 Task: Add Aura Cacia Discover Relaxation Essential Oil Kit to the cart.
Action: Mouse moved to (702, 252)
Screenshot: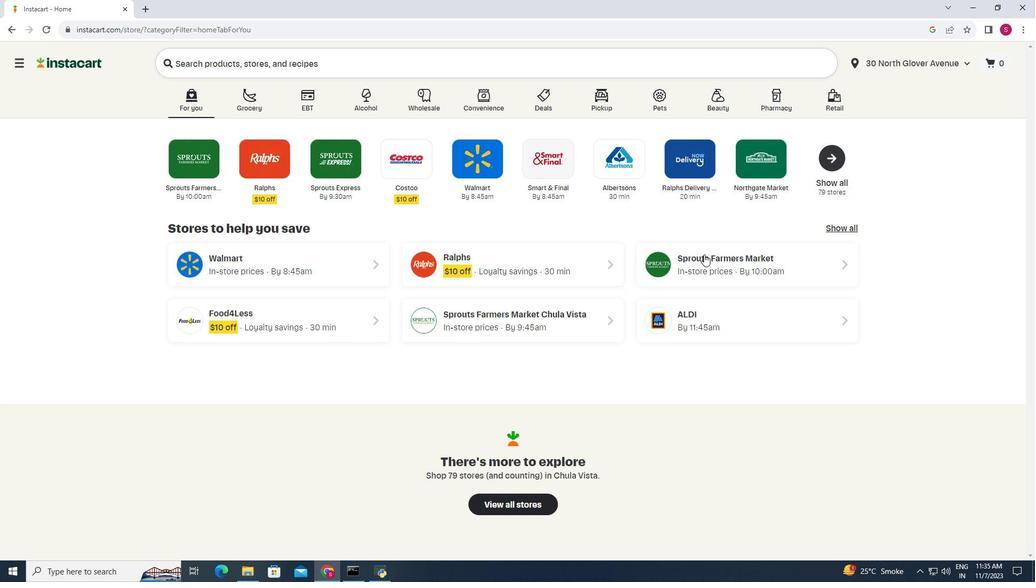 
Action: Mouse pressed left at (702, 252)
Screenshot: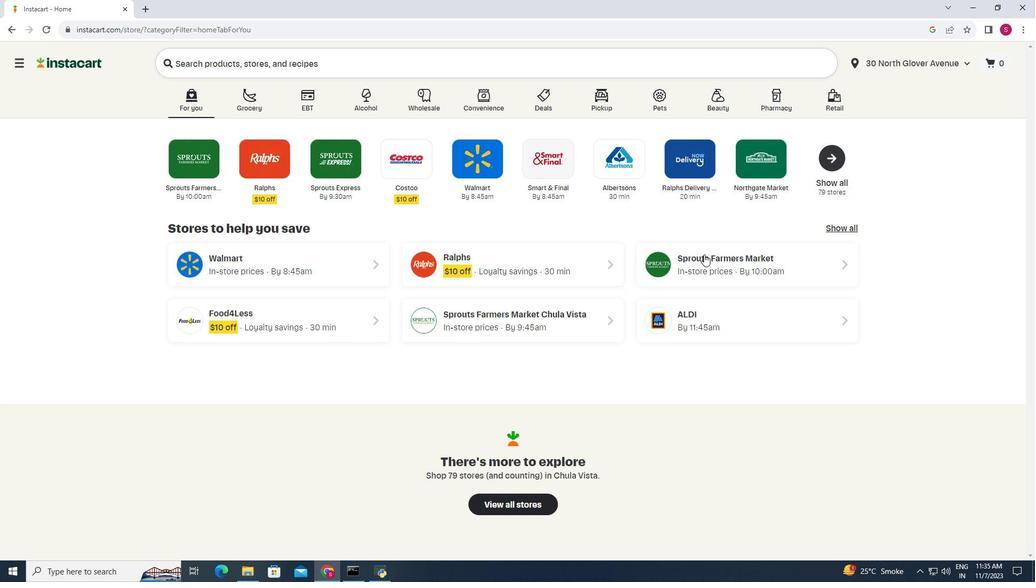 
Action: Mouse moved to (28, 374)
Screenshot: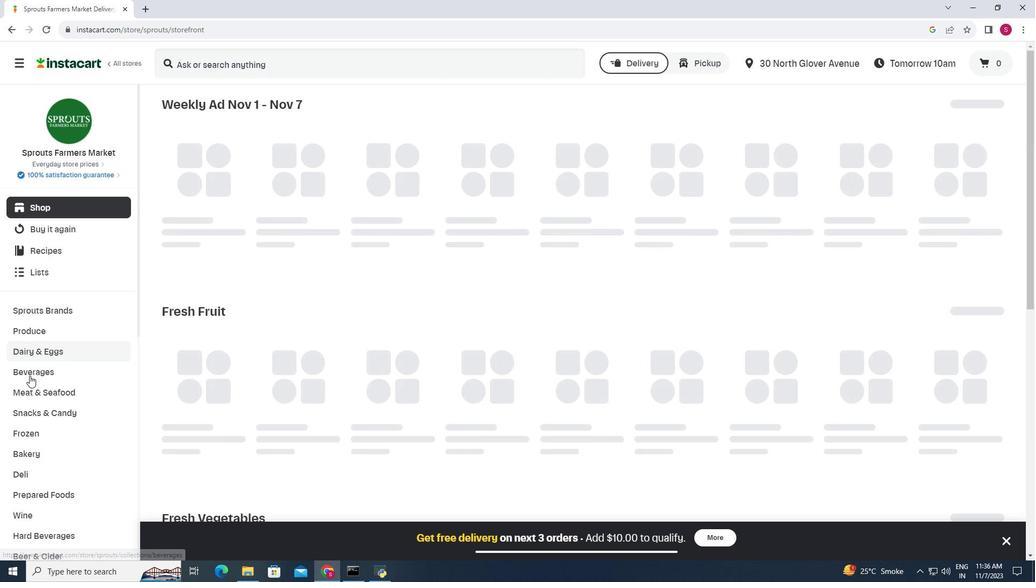 
Action: Mouse scrolled (28, 373) with delta (0, 0)
Screenshot: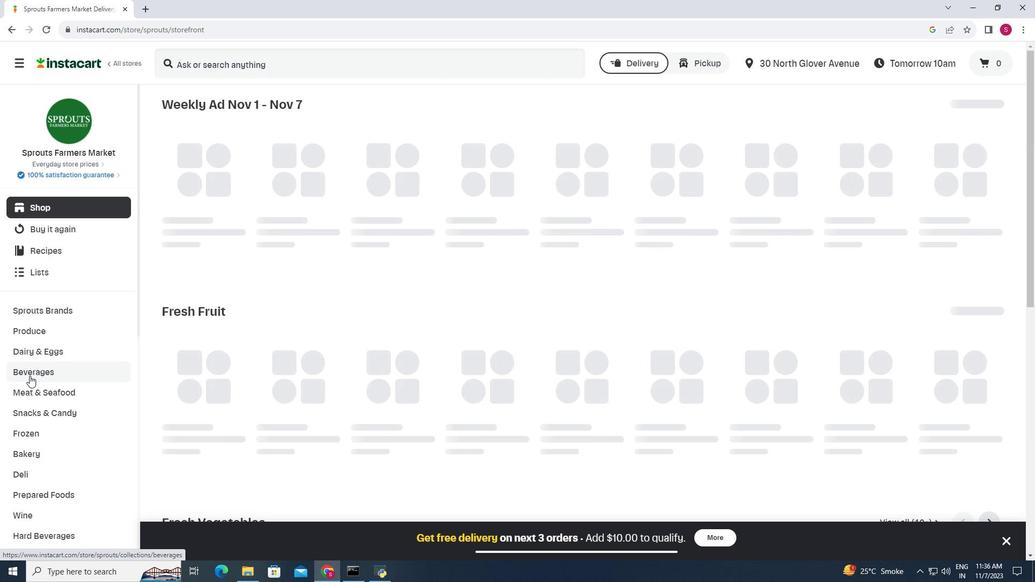 
Action: Mouse moved to (28, 373)
Screenshot: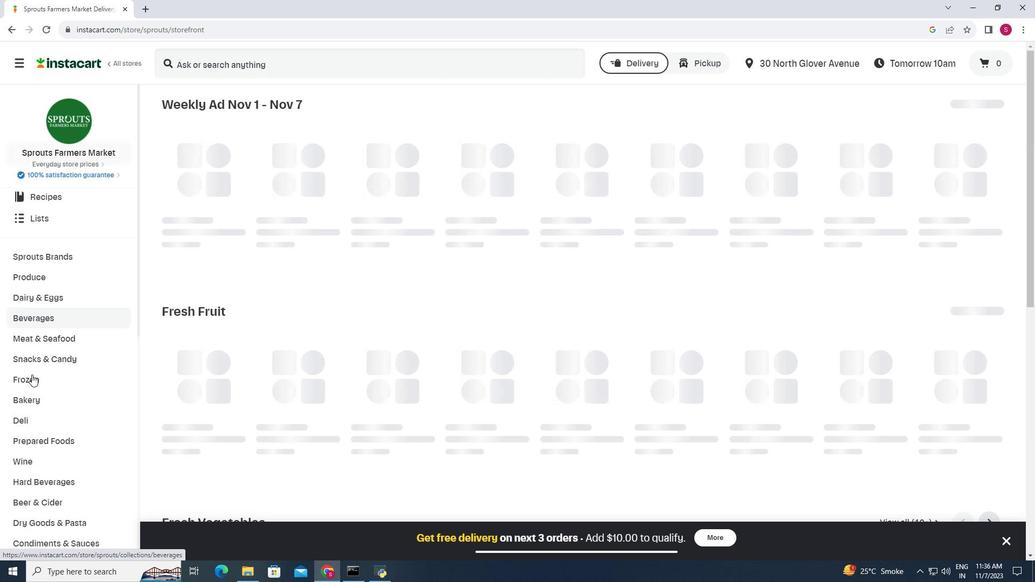 
Action: Mouse scrolled (28, 373) with delta (0, 0)
Screenshot: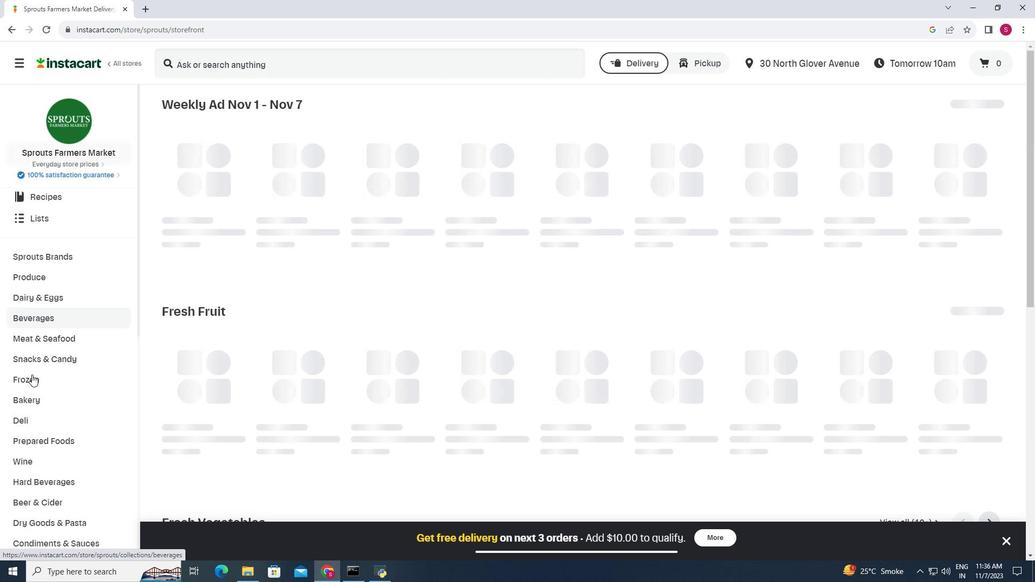 
Action: Mouse moved to (32, 373)
Screenshot: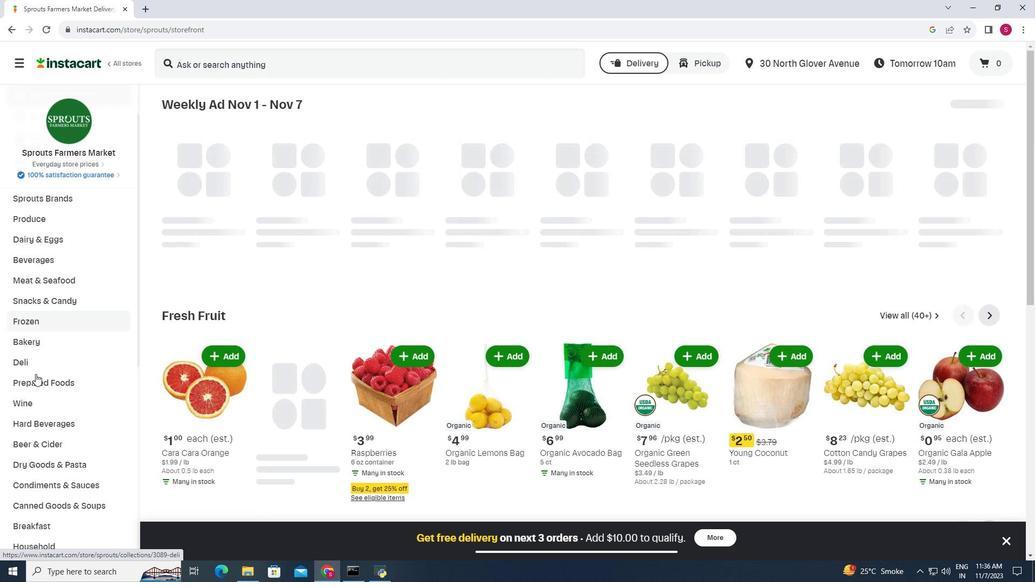 
Action: Mouse scrolled (32, 372) with delta (0, 0)
Screenshot: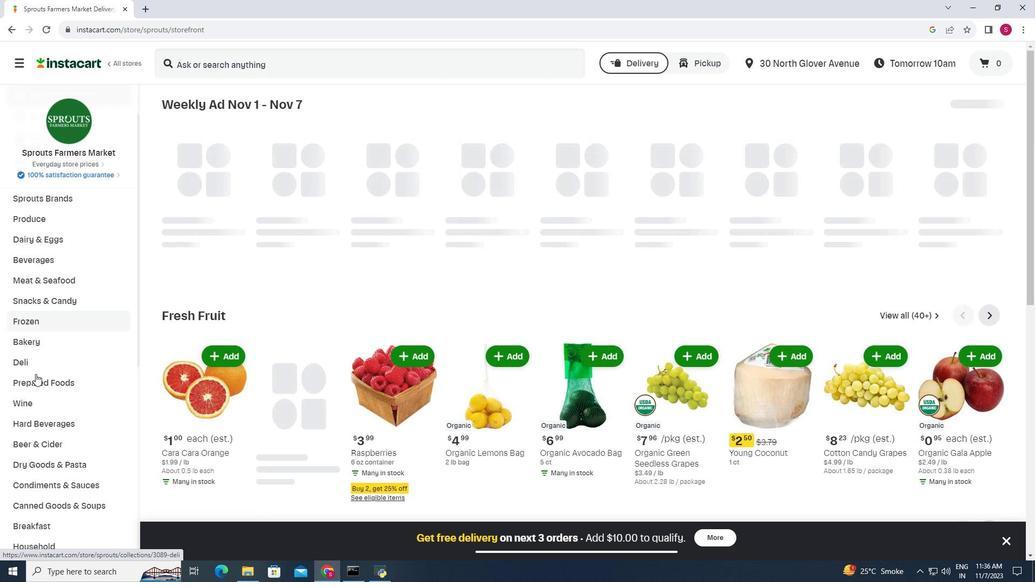 
Action: Mouse moved to (33, 372)
Screenshot: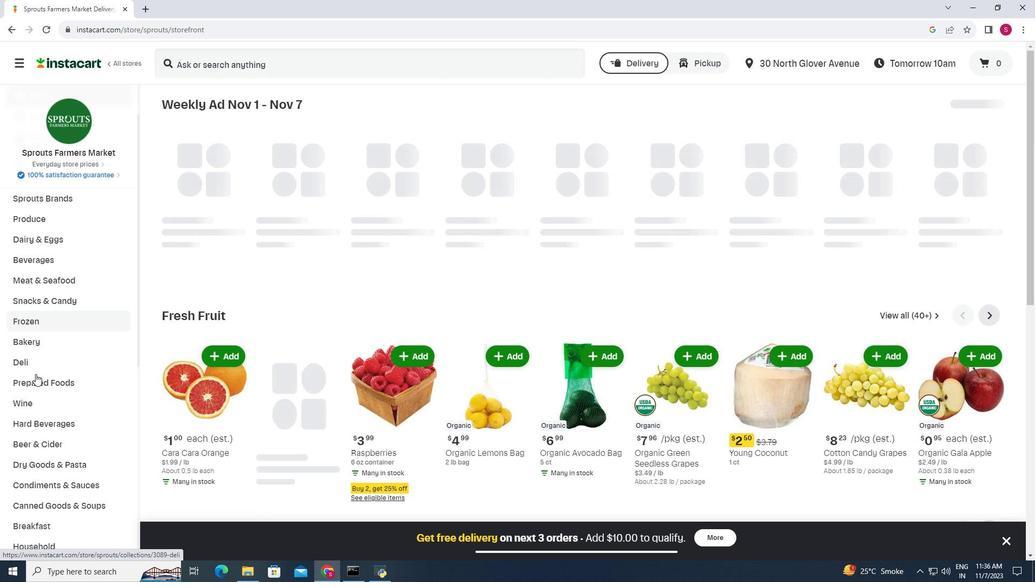 
Action: Mouse scrolled (33, 371) with delta (0, 0)
Screenshot: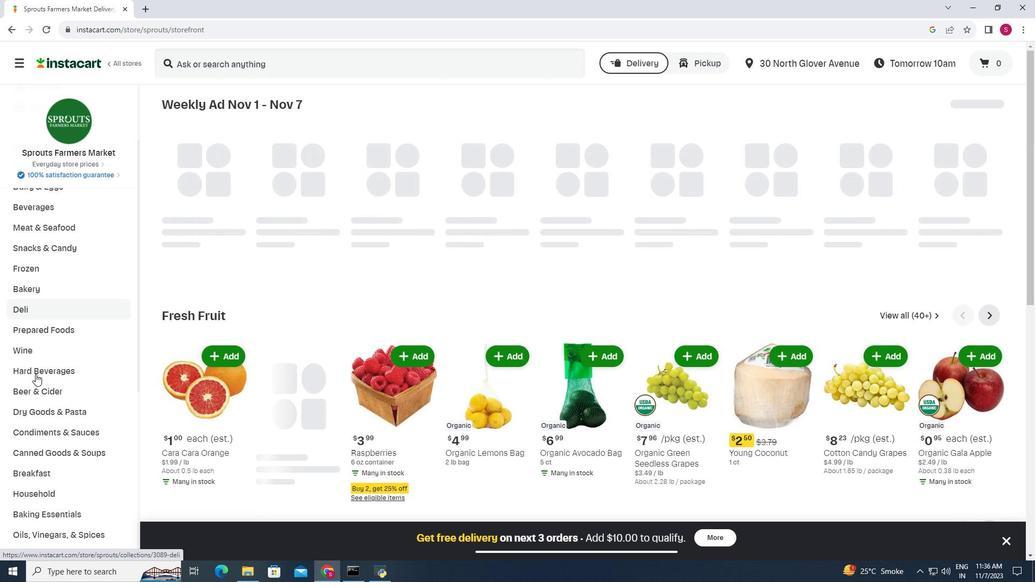 
Action: Mouse scrolled (33, 371) with delta (0, 0)
Screenshot: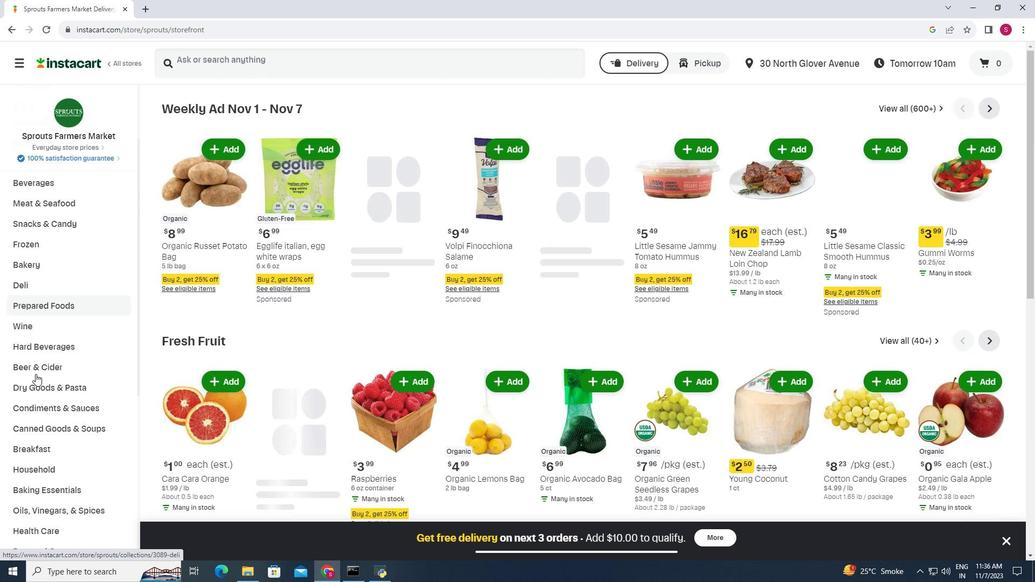 
Action: Mouse moved to (40, 389)
Screenshot: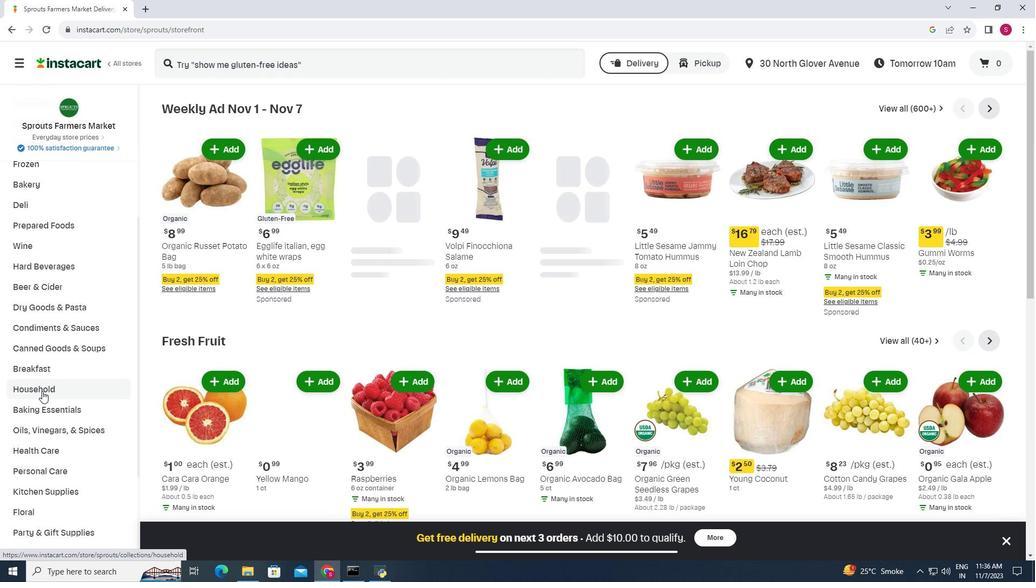 
Action: Mouse pressed left at (40, 389)
Screenshot: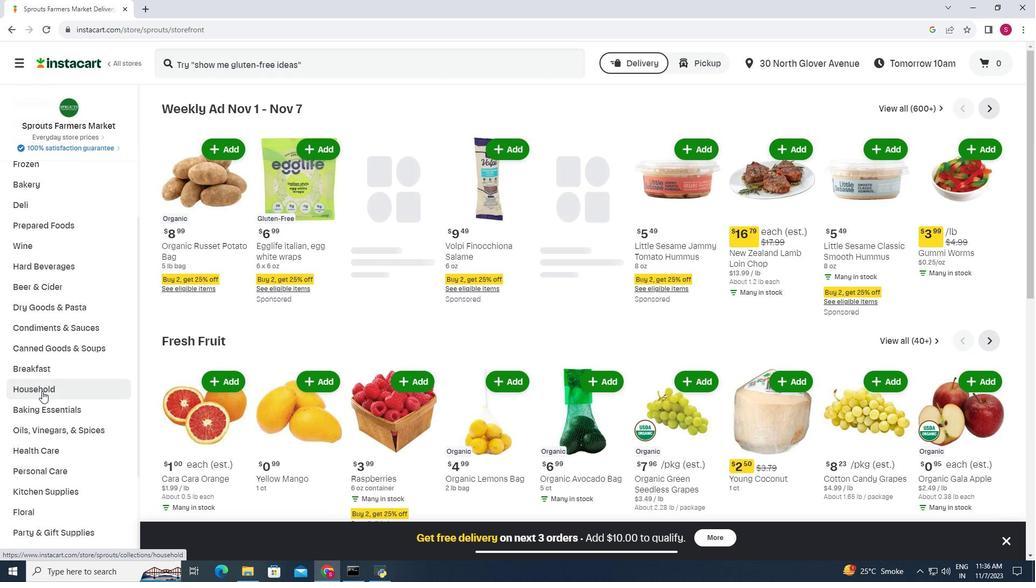 
Action: Mouse moved to (590, 138)
Screenshot: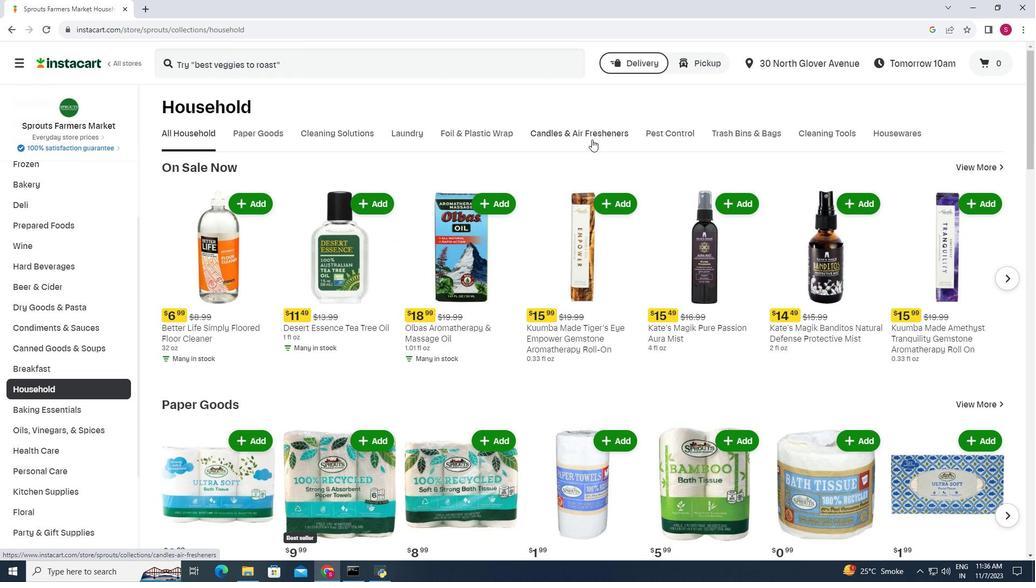 
Action: Mouse pressed left at (590, 138)
Screenshot: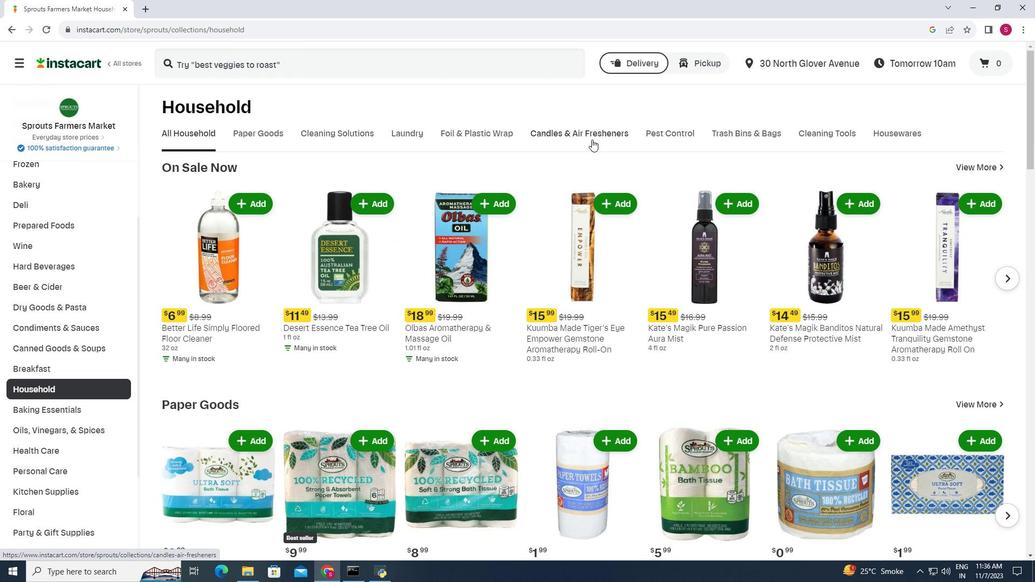 
Action: Mouse moved to (632, 173)
Screenshot: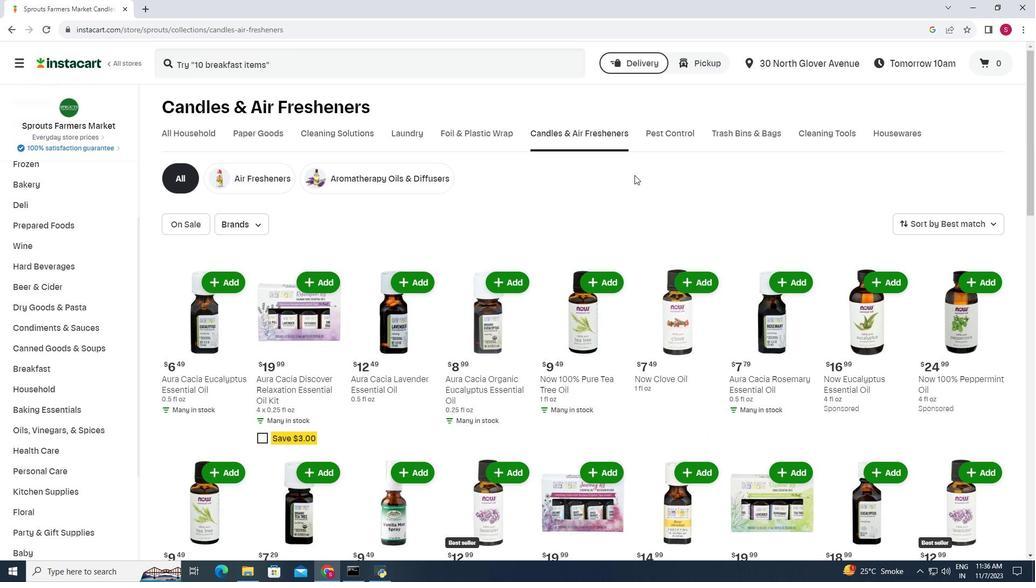 
Action: Mouse scrolled (632, 173) with delta (0, 0)
Screenshot: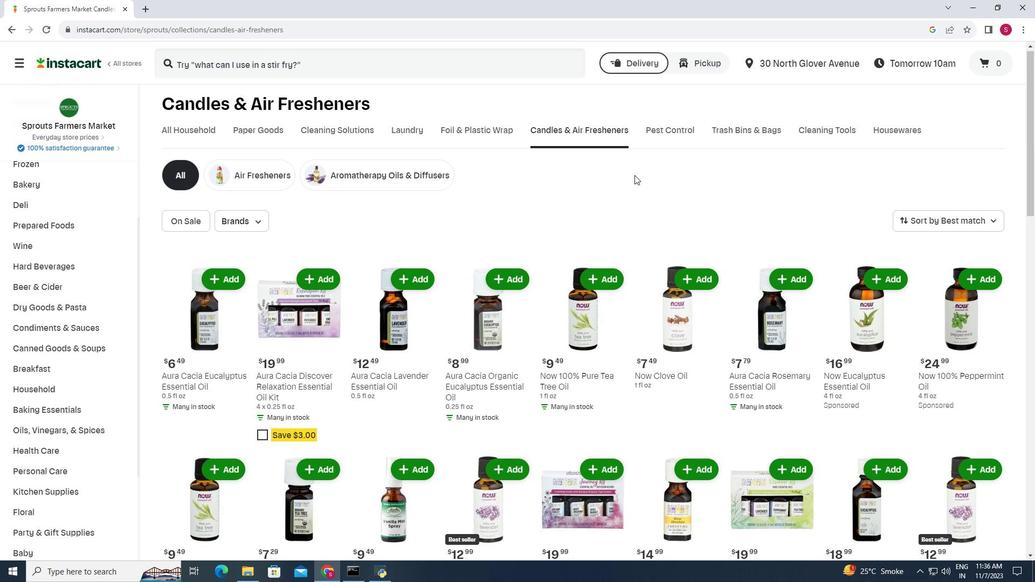 
Action: Mouse moved to (435, 165)
Screenshot: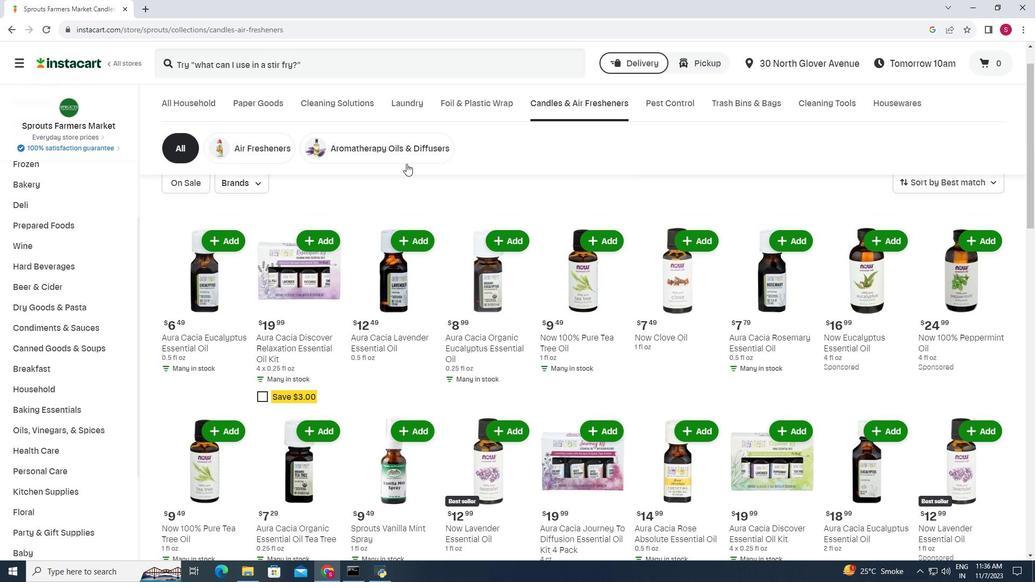 
Action: Mouse scrolled (435, 166) with delta (0, 0)
Screenshot: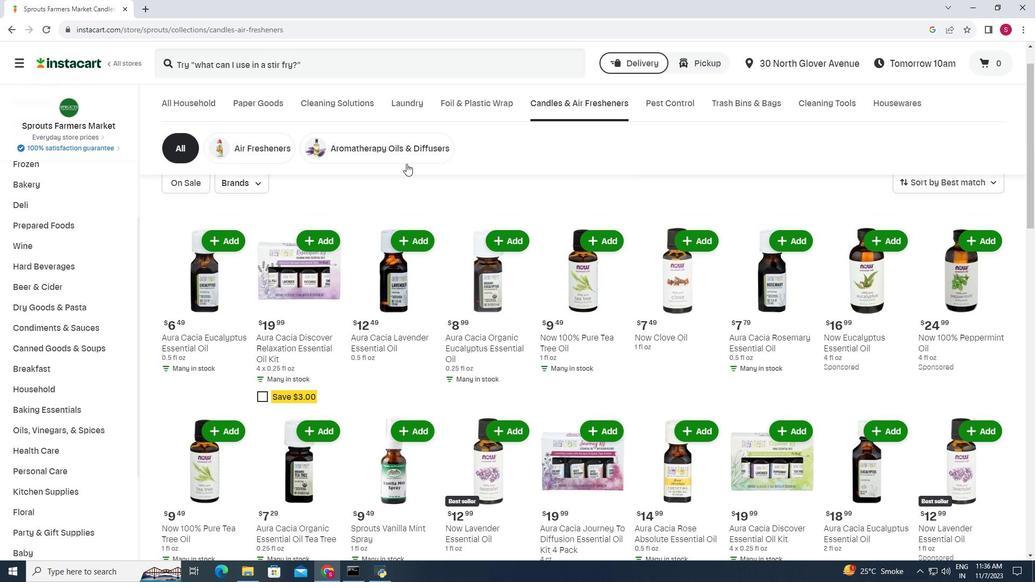 
Action: Mouse moved to (366, 70)
Screenshot: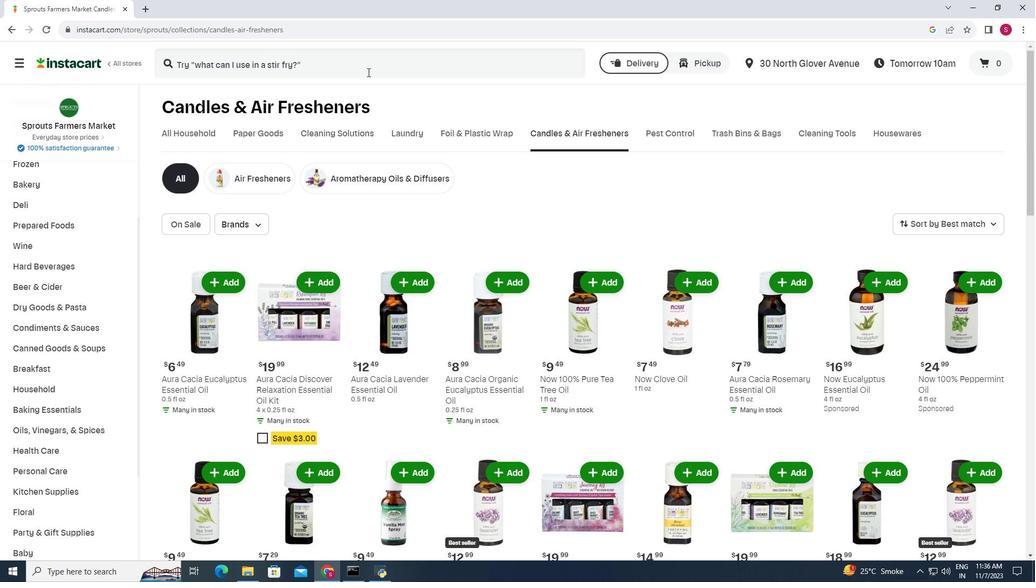 
Action: Mouse pressed left at (366, 70)
Screenshot: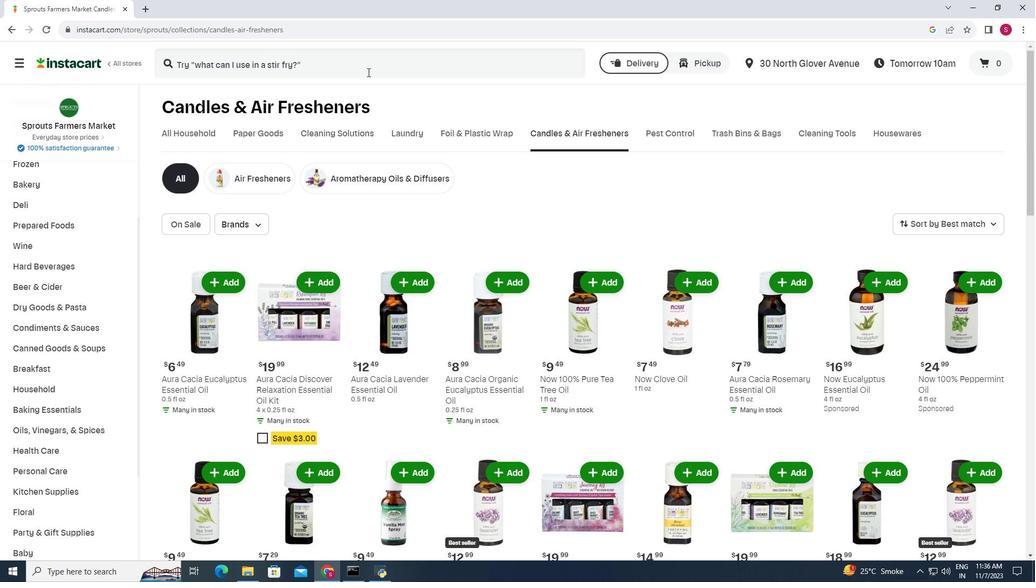 
Action: Mouse moved to (355, 68)
Screenshot: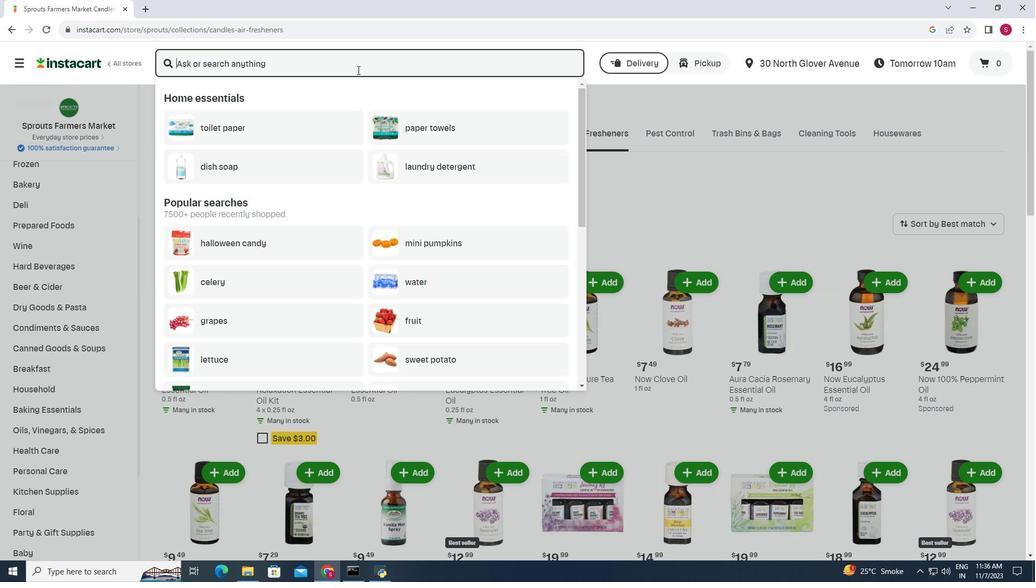 
Action: Key pressed <Key.shift>Aura<Key.space><Key.shift>Cacia<Key.space><Key.shift>Discover<Key.space><Key.shift><Key.caps_lock><Key.caps_lock><Key.shift>Relaxation<Key.space><Key.shift>Essential<Key.space><Key.shift>Oil<Key.space><Key.shift>Kit<Key.enter>
Screenshot: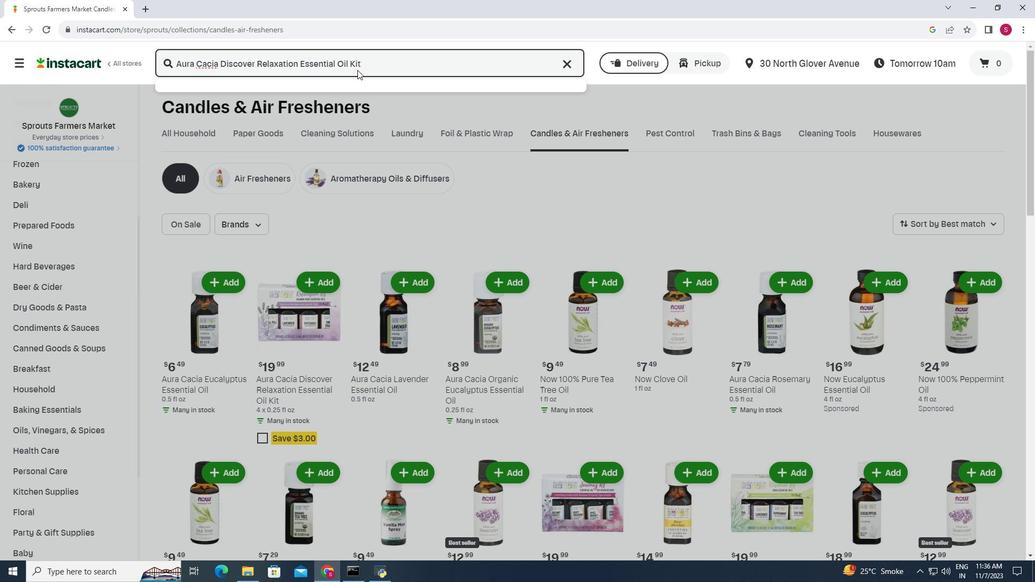 
Action: Mouse moved to (466, 152)
Screenshot: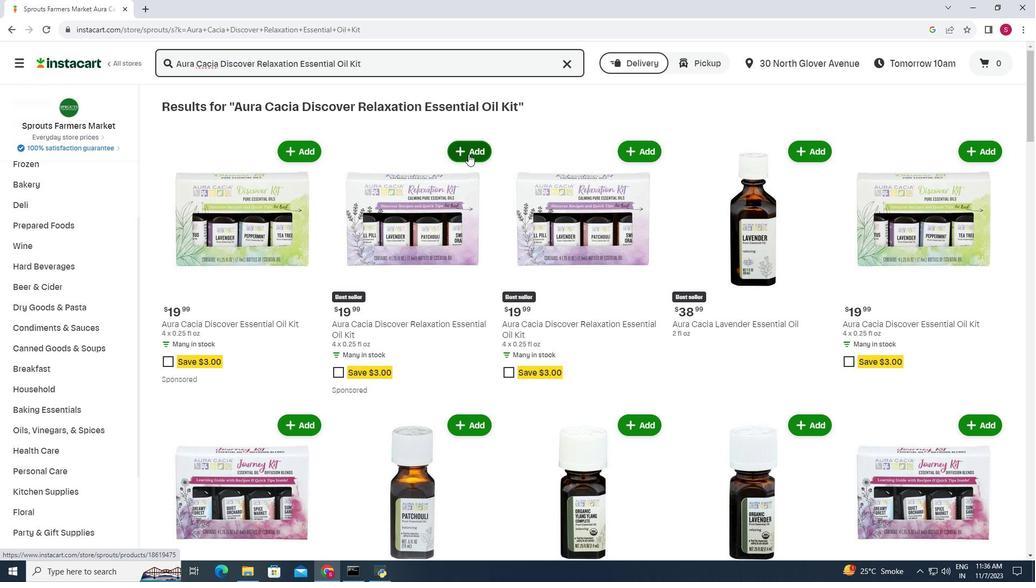 
Action: Mouse pressed left at (466, 152)
Screenshot: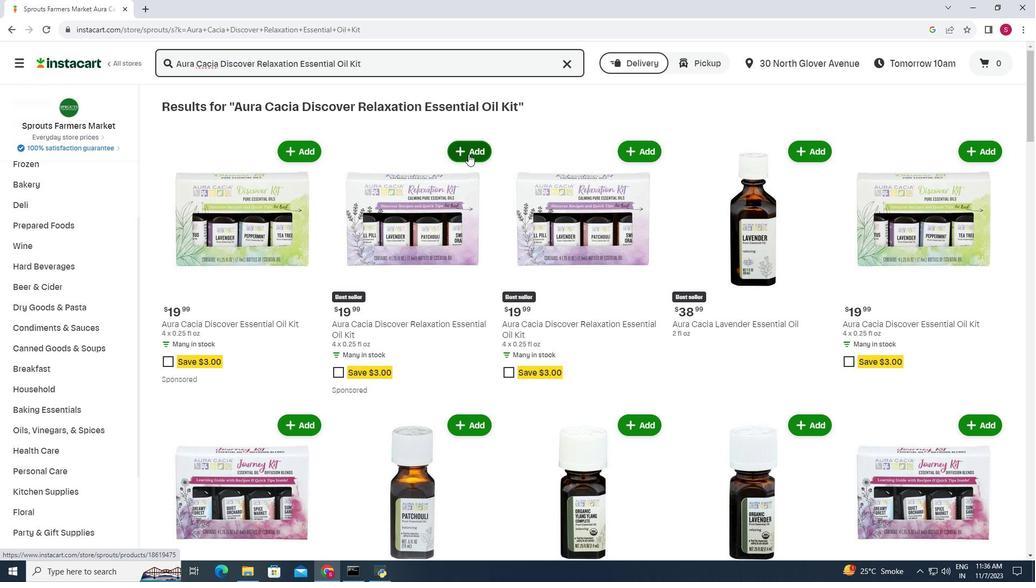 
Action: Mouse moved to (498, 133)
Screenshot: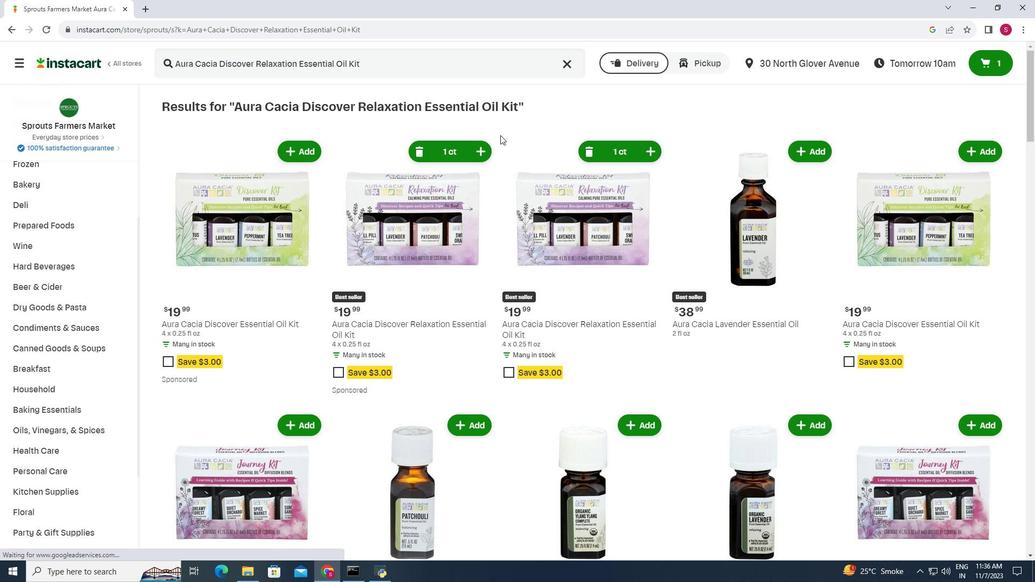 
